 Task: Check for  the employees who works at NVIDIA
Action: Mouse moved to (703, 117)
Screenshot: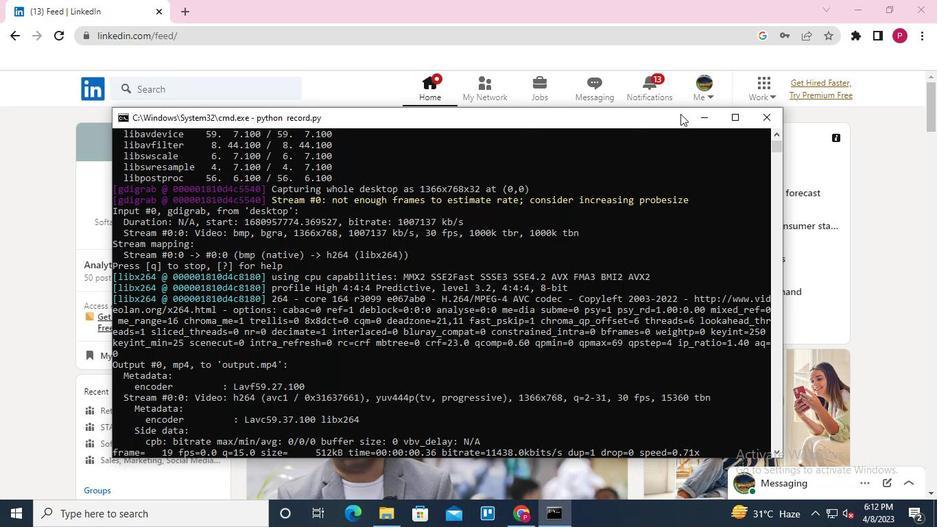 
Action: Mouse pressed left at (703, 117)
Screenshot: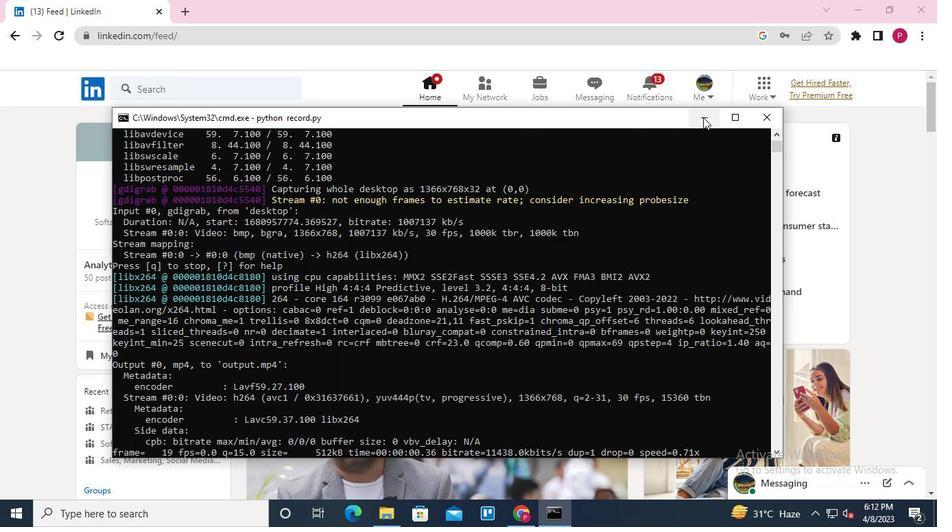 
Action: Mouse moved to (186, 83)
Screenshot: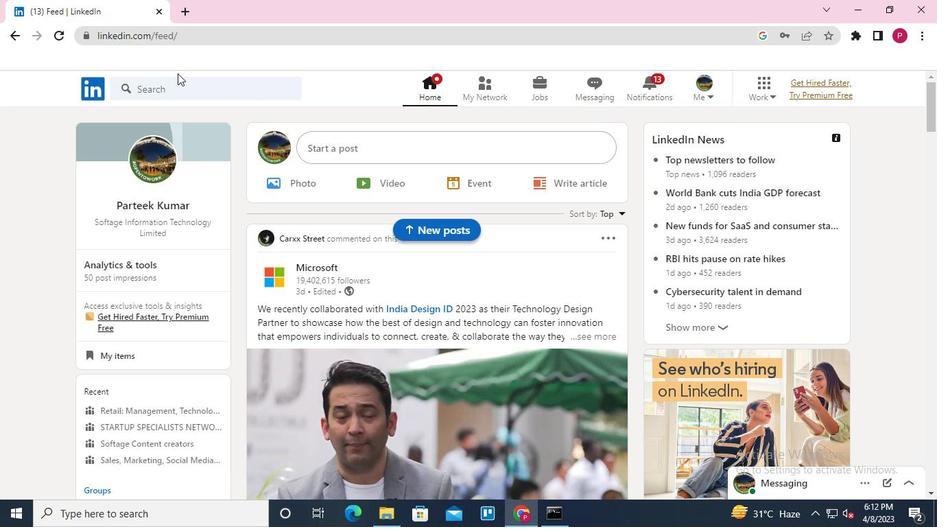 
Action: Mouse pressed left at (186, 83)
Screenshot: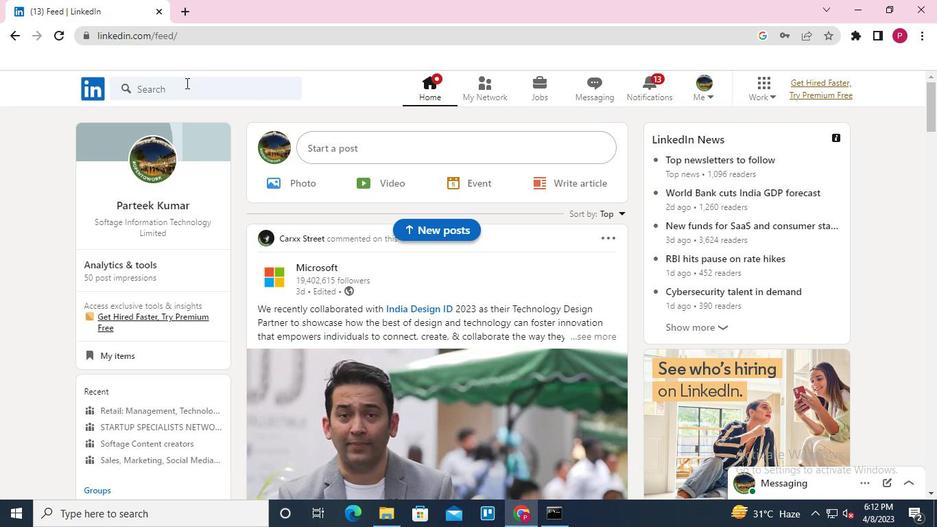 
Action: Keyboard Key.shift
Screenshot: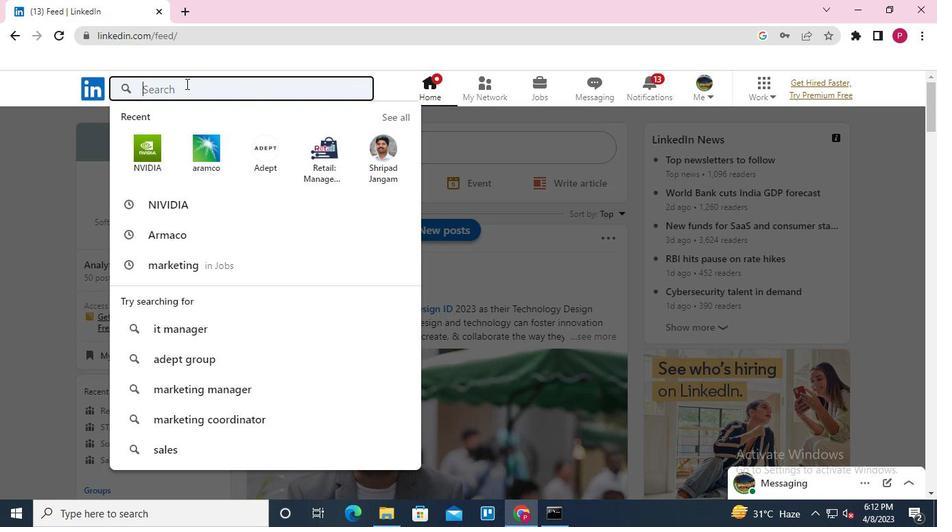 
Action: Keyboard N
Screenshot: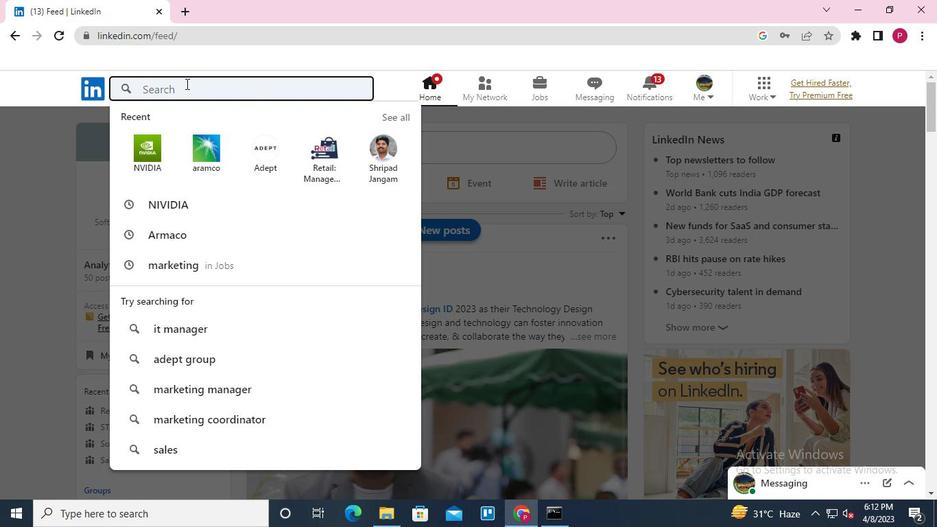 
Action: Keyboard V
Screenshot: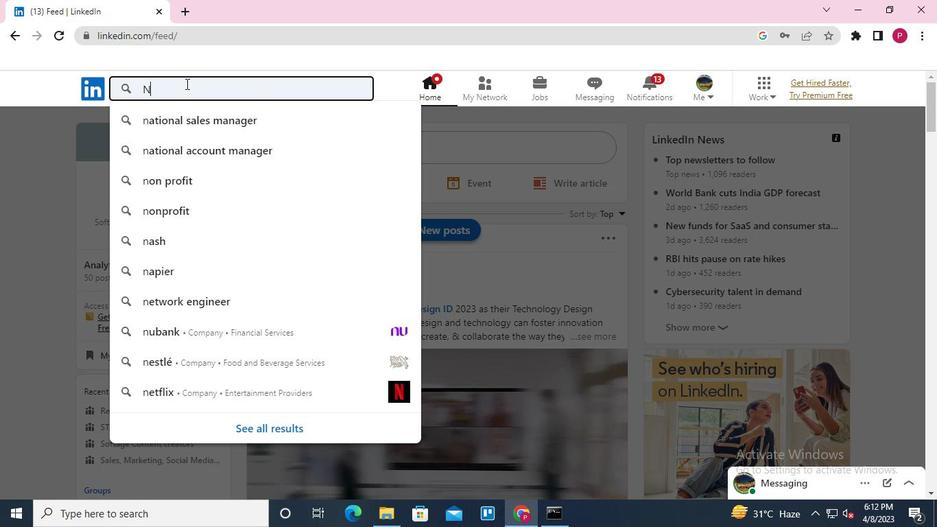 
Action: Keyboard I
Screenshot: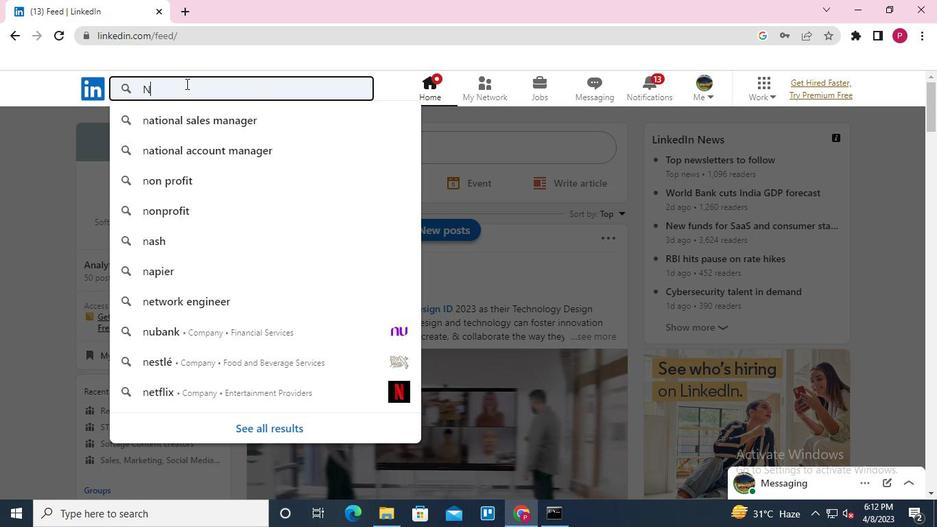 
Action: Keyboard D
Screenshot: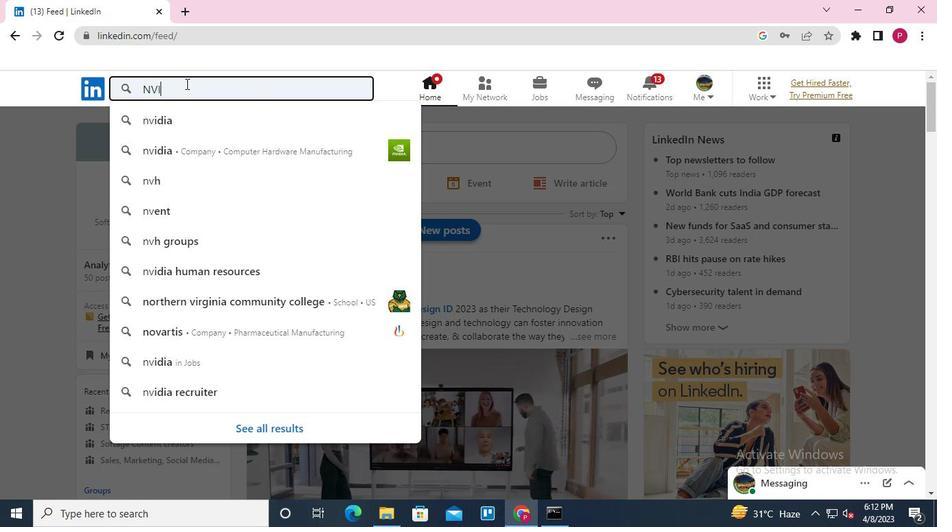 
Action: Keyboard I
Screenshot: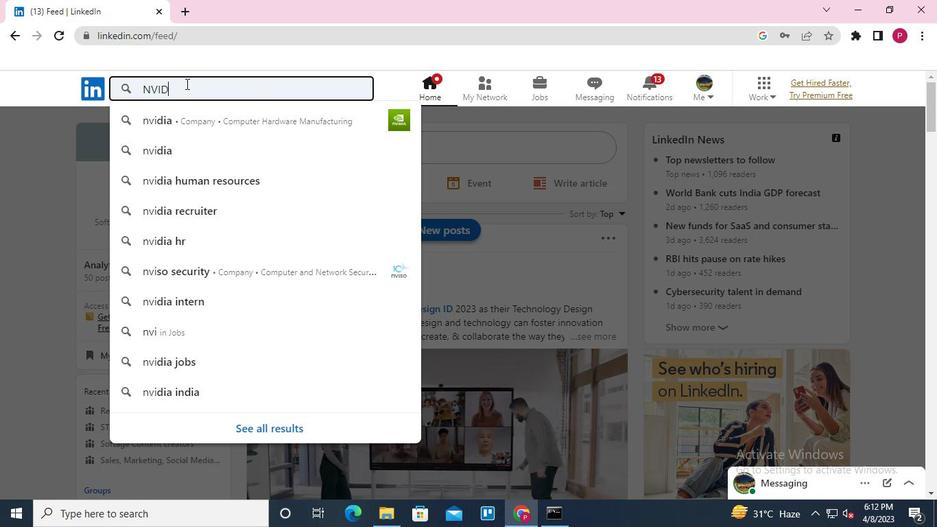 
Action: Keyboard A
Screenshot: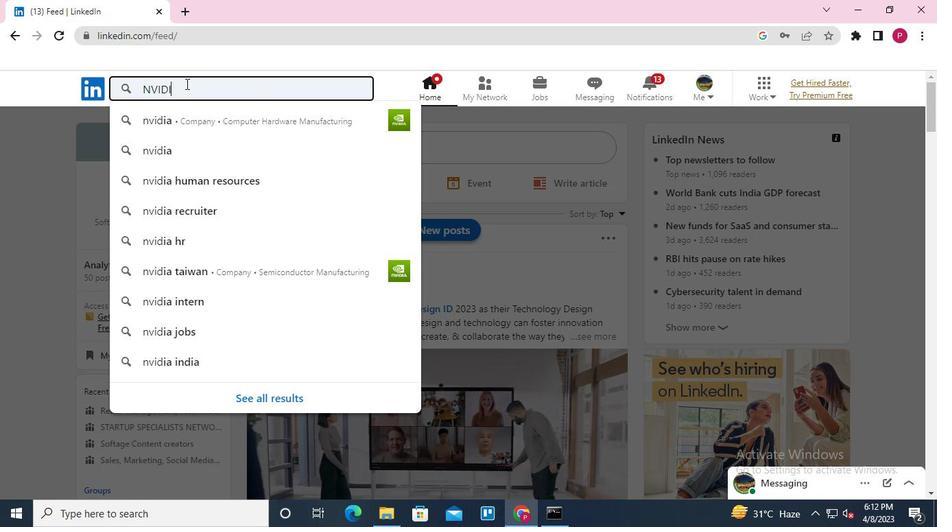 
Action: Keyboard Key.enter
Screenshot: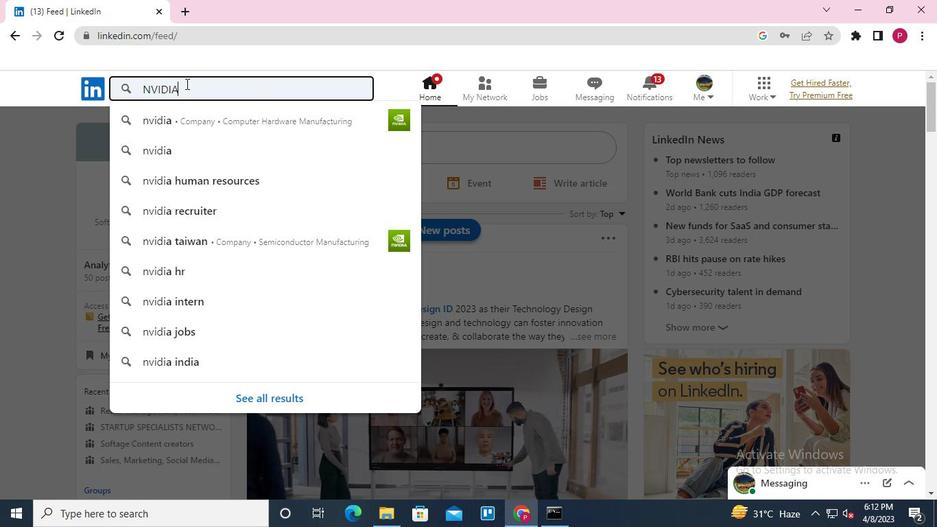 
Action: Mouse moved to (181, 184)
Screenshot: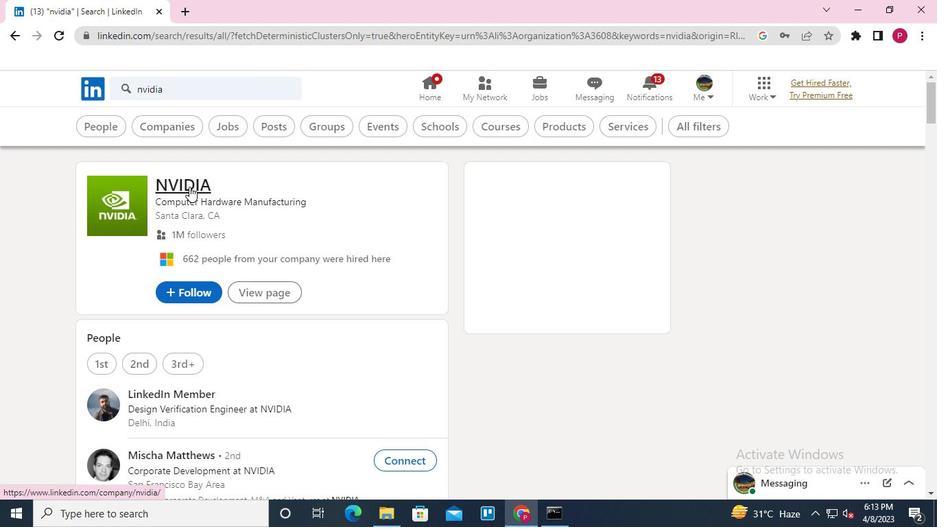 
Action: Mouse pressed left at (181, 184)
Screenshot: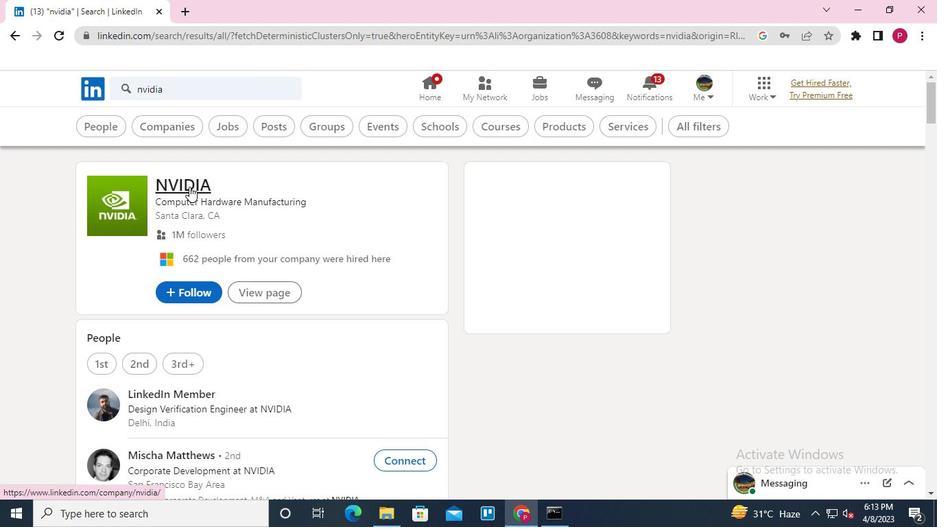 
Action: Mouse pressed left at (181, 184)
Screenshot: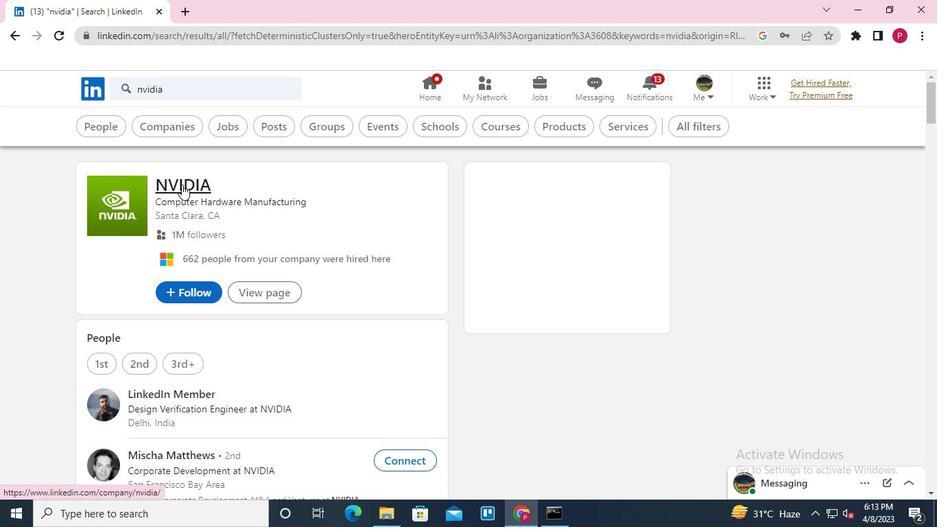 
Action: Mouse moved to (407, 157)
Screenshot: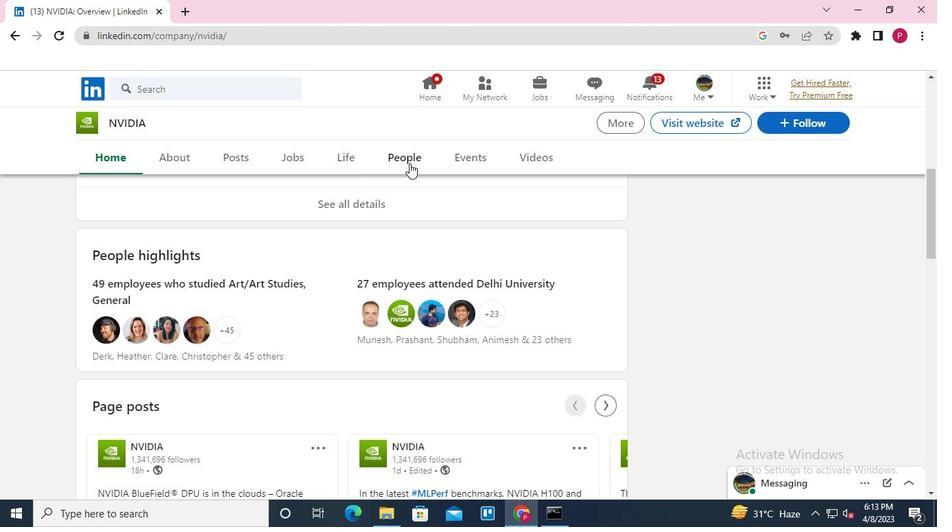
Action: Mouse pressed left at (407, 157)
Screenshot: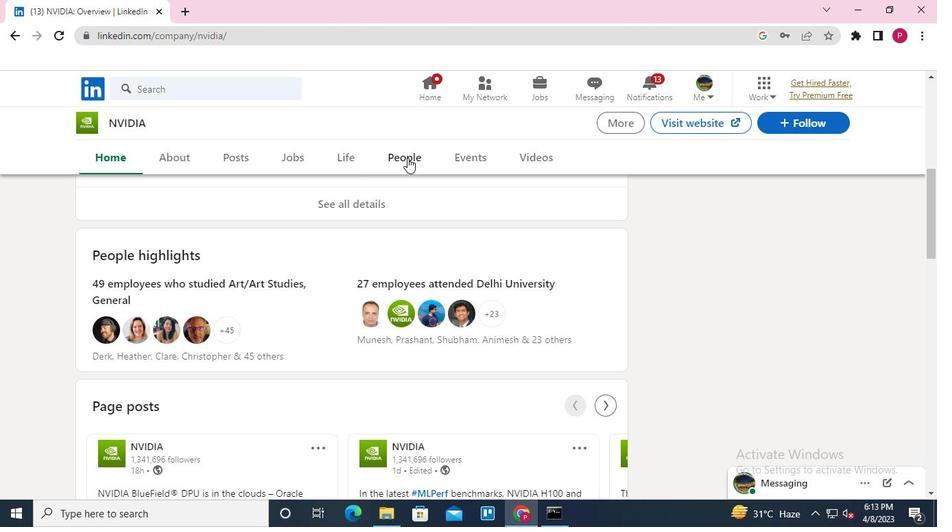
Action: Mouse moved to (273, 294)
Screenshot: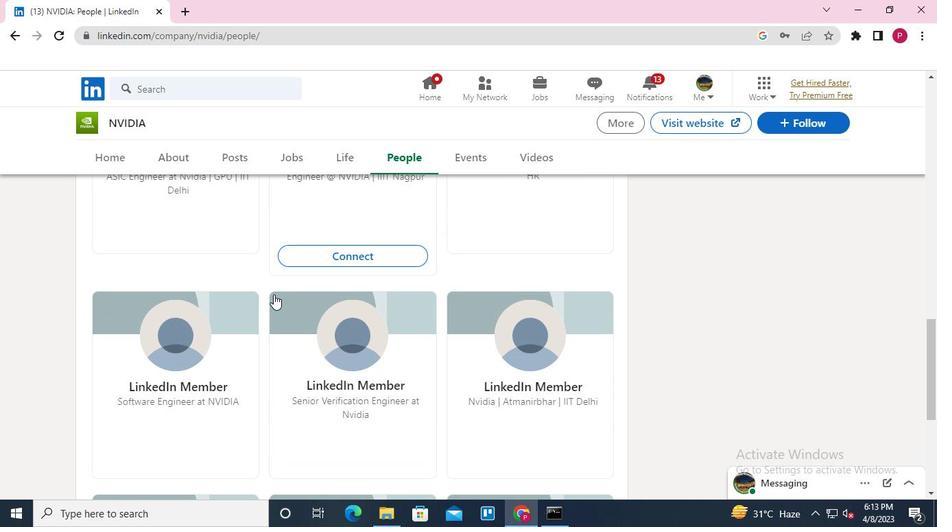 
Action: Keyboard Key.alt_l
Screenshot: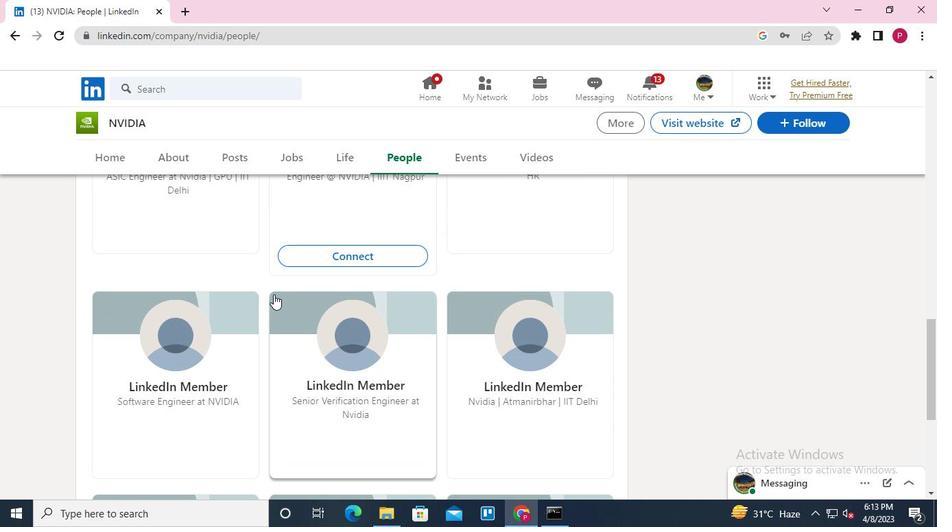 
Action: Keyboard Key.tab
Screenshot: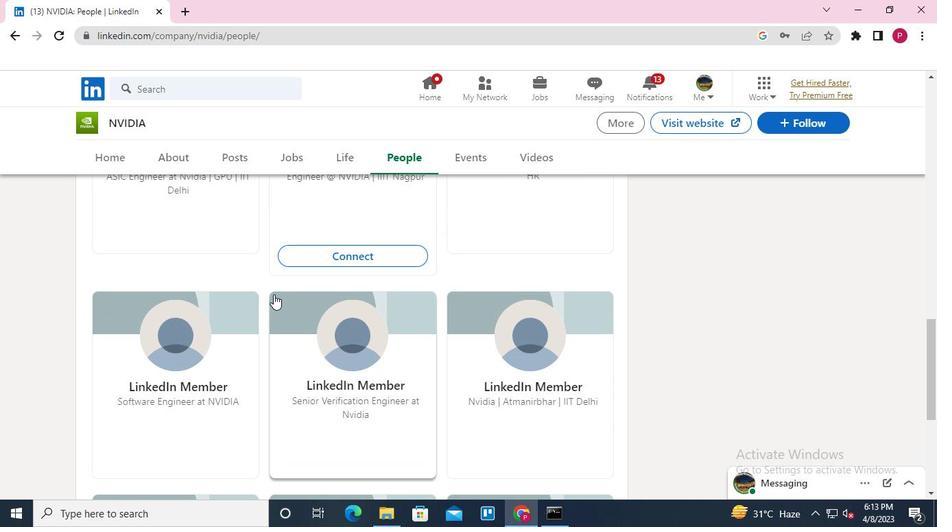 
Action: Mouse moved to (768, 120)
Screenshot: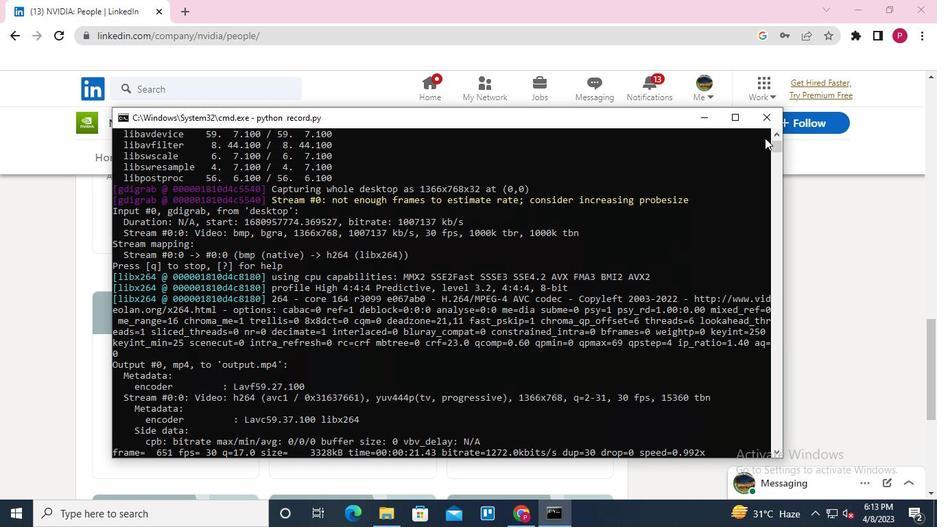 
Action: Mouse pressed left at (768, 120)
Screenshot: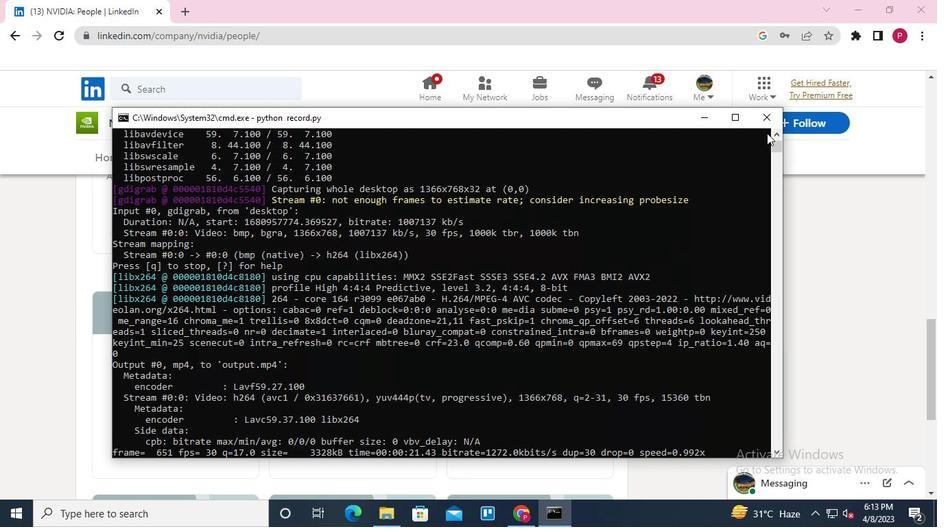 
Action: Mouse moved to (391, 188)
Screenshot: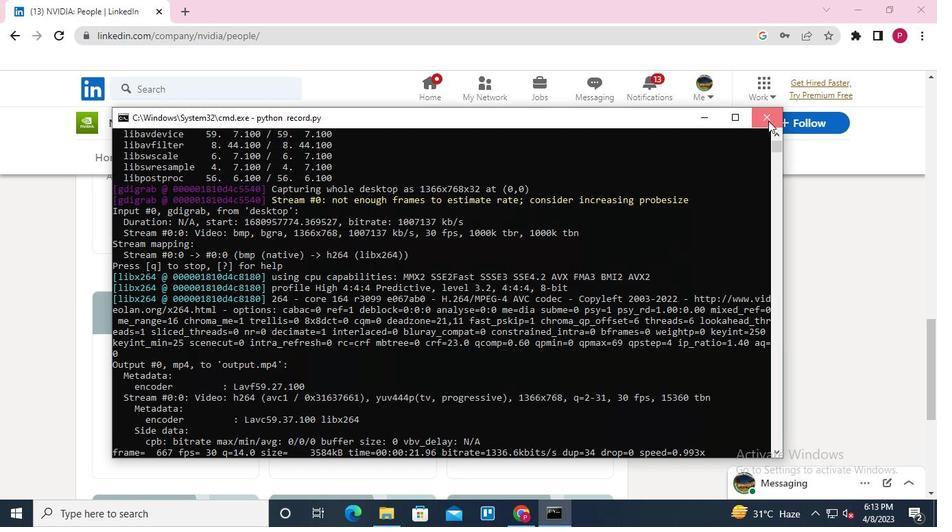 
